 Task: Create Card Workplace Safety Training in Board Corporate Social Responsibility Campaigns to Workspace Financial Planning and Analysis. Create Card Audio Processing Review in Board Voice of Customer Analysis to Workspace Financial Planning and Analysis. Create Card Emergency Response Planning in Board Customer Feedback Management and Action Planning to Workspace Financial Planning and Analysis
Action: Mouse moved to (495, 147)
Screenshot: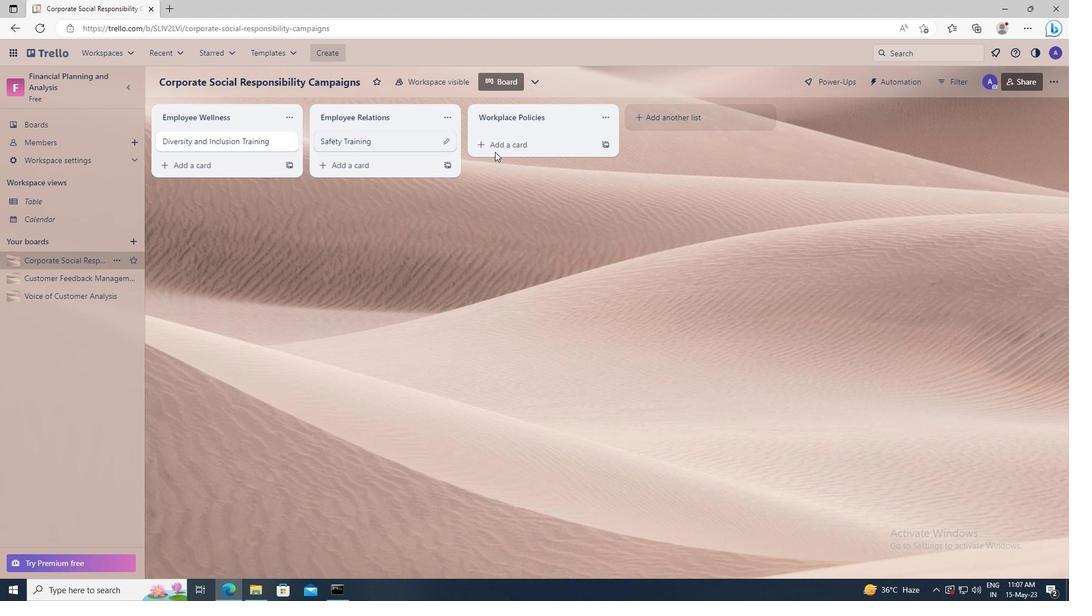 
Action: Mouse pressed left at (495, 147)
Screenshot: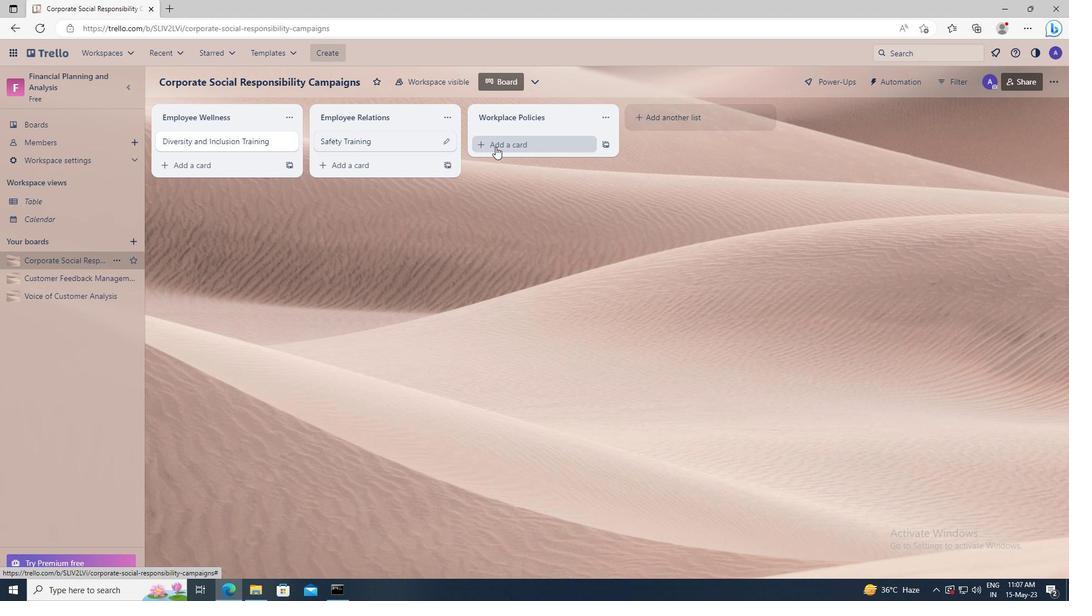 
Action: Key pressed <Key.shift>WORKPLACE<Key.space><Key.shift>SAFETY<Key.space><Key.shift>TRAINING
Screenshot: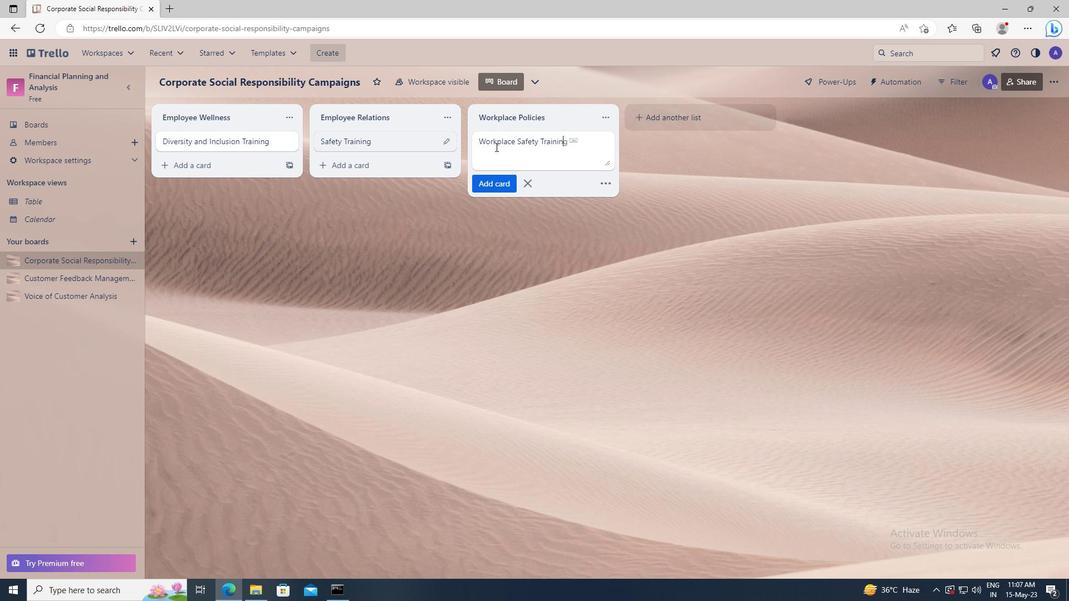 
Action: Mouse moved to (496, 182)
Screenshot: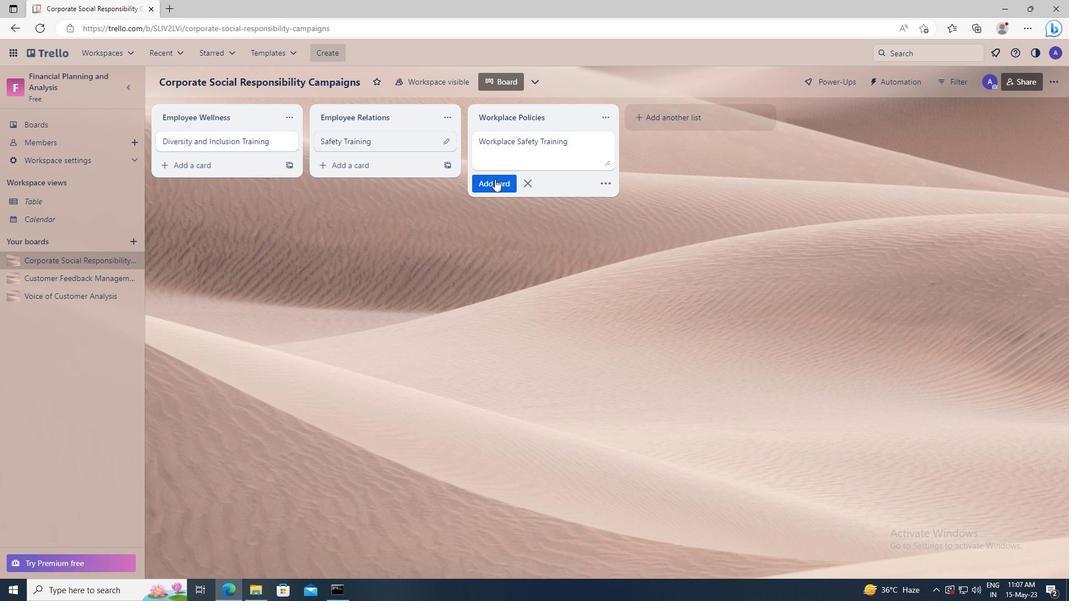 
Action: Mouse pressed left at (496, 182)
Screenshot: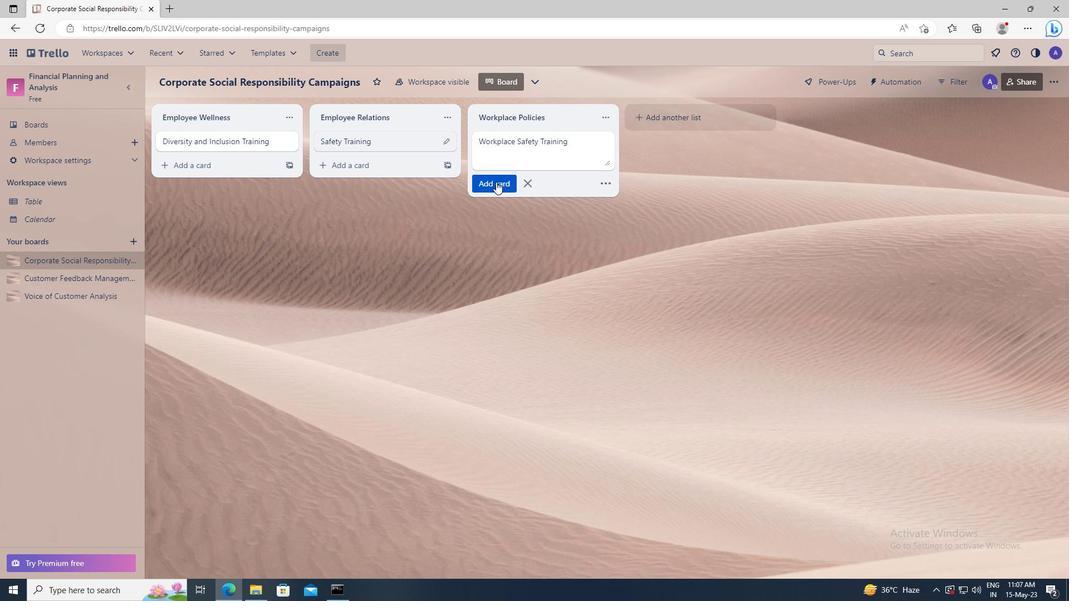 
Action: Mouse moved to (76, 296)
Screenshot: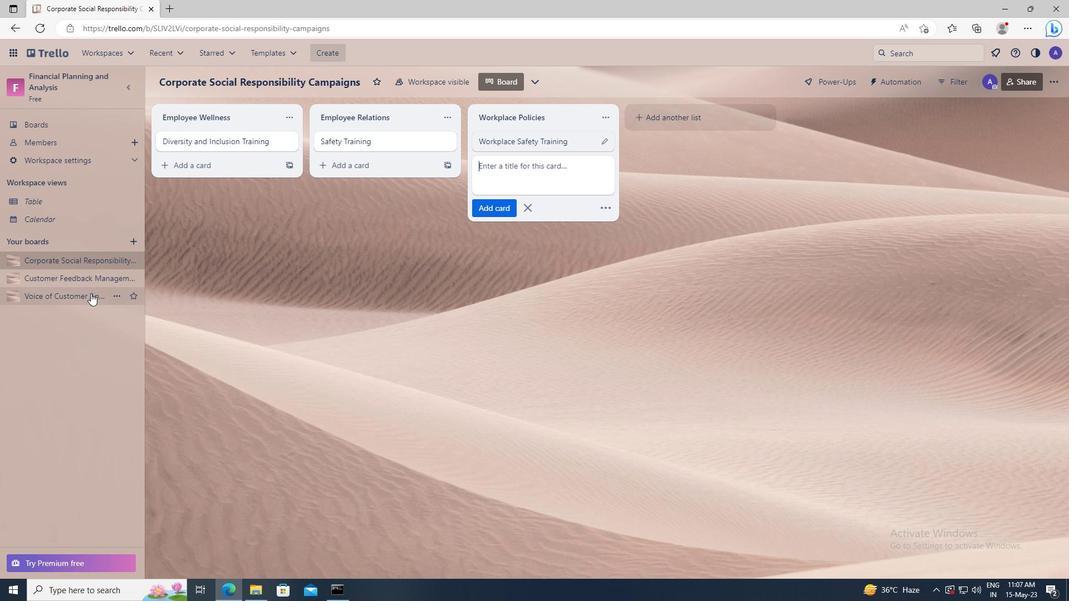 
Action: Mouse pressed left at (76, 296)
Screenshot: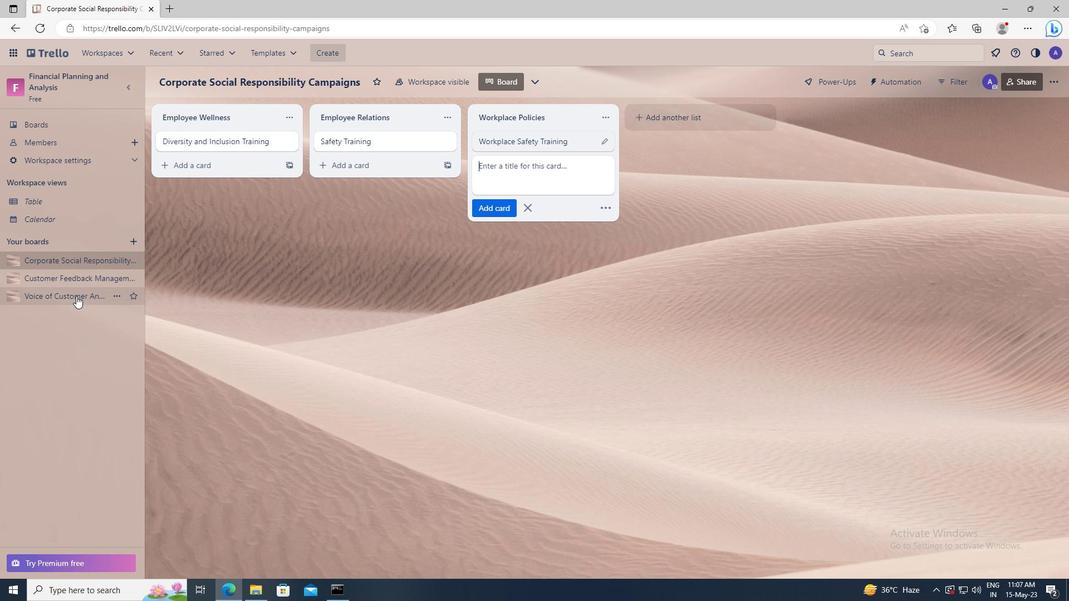 
Action: Mouse moved to (496, 146)
Screenshot: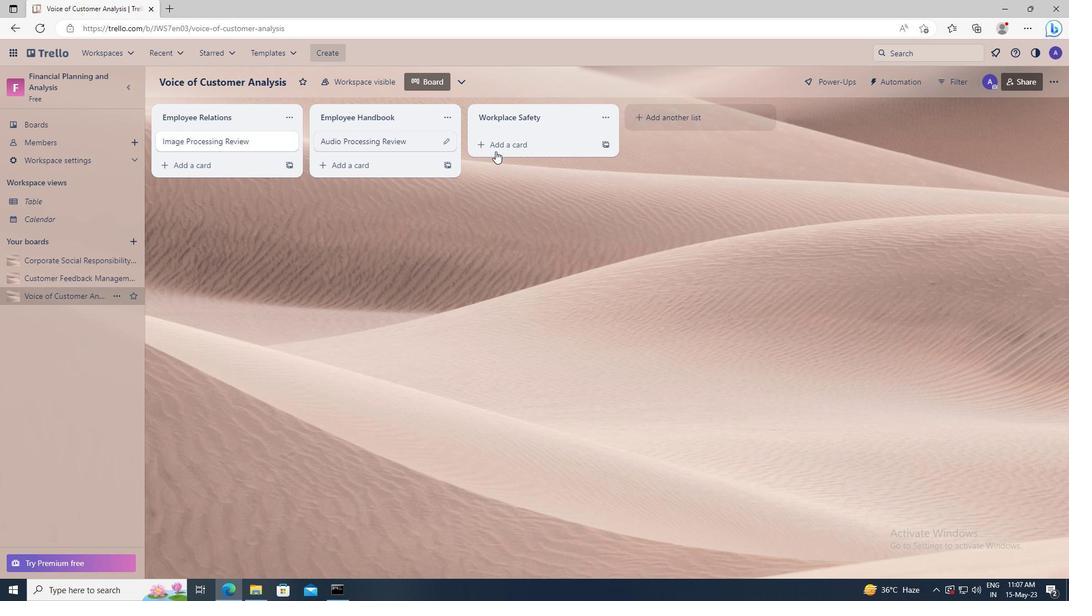 
Action: Mouse pressed left at (496, 146)
Screenshot: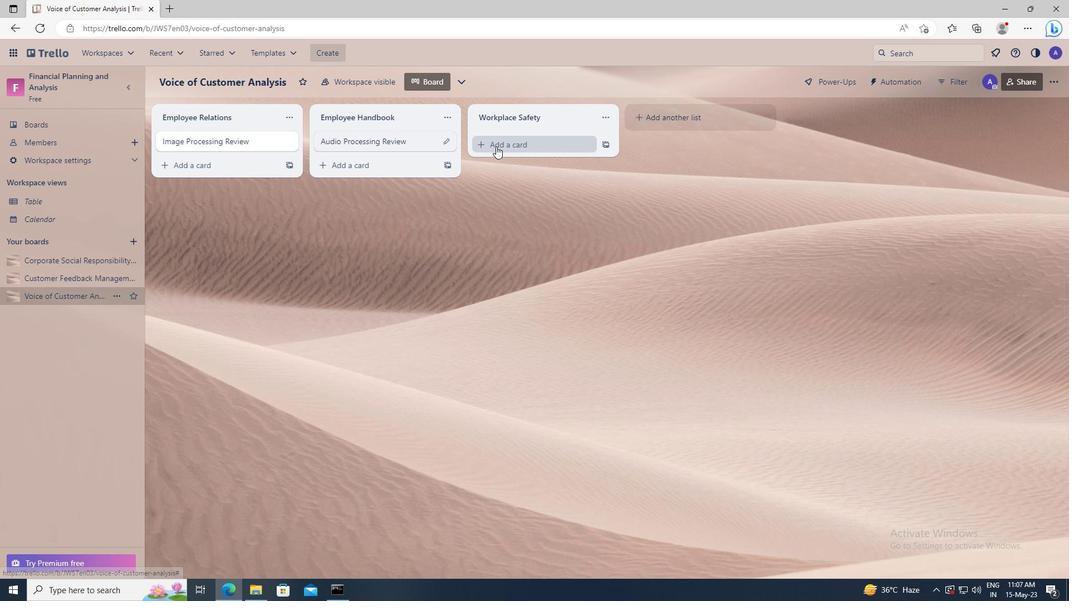 
Action: Key pressed <Key.shift>AUDIO<Key.space><Key.shift>PROCESSING<Key.space><Key.shift>REVIEW
Screenshot: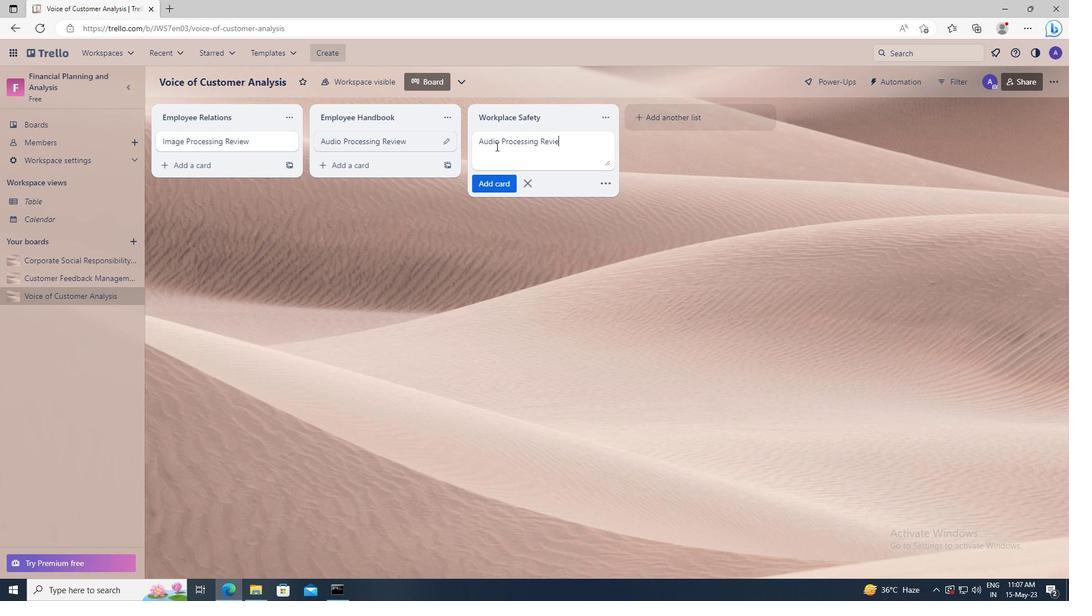 
Action: Mouse moved to (498, 186)
Screenshot: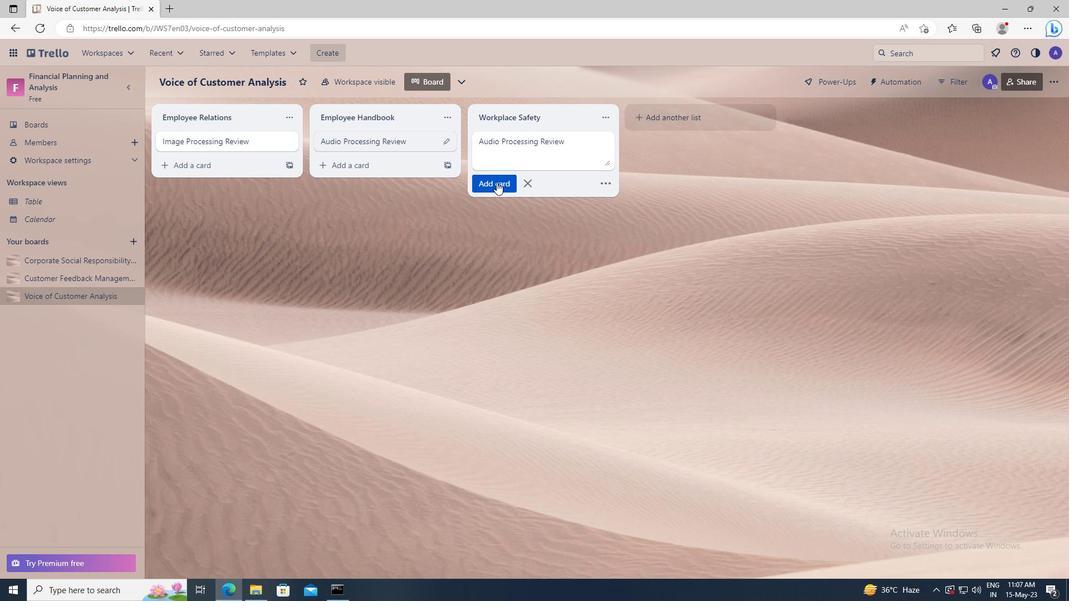 
Action: Mouse pressed left at (498, 186)
Screenshot: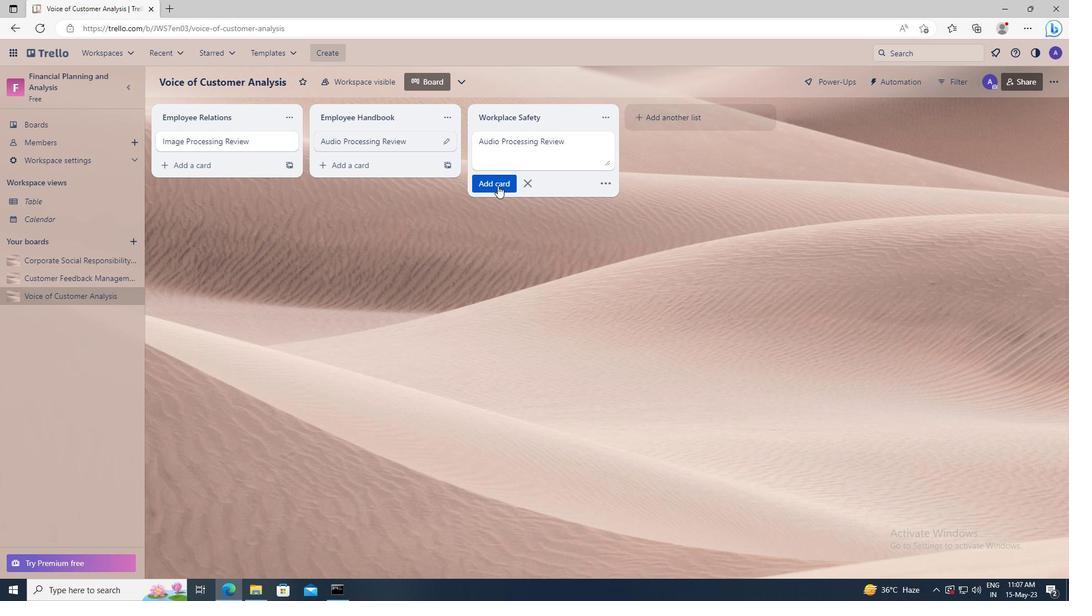 
Action: Mouse moved to (74, 279)
Screenshot: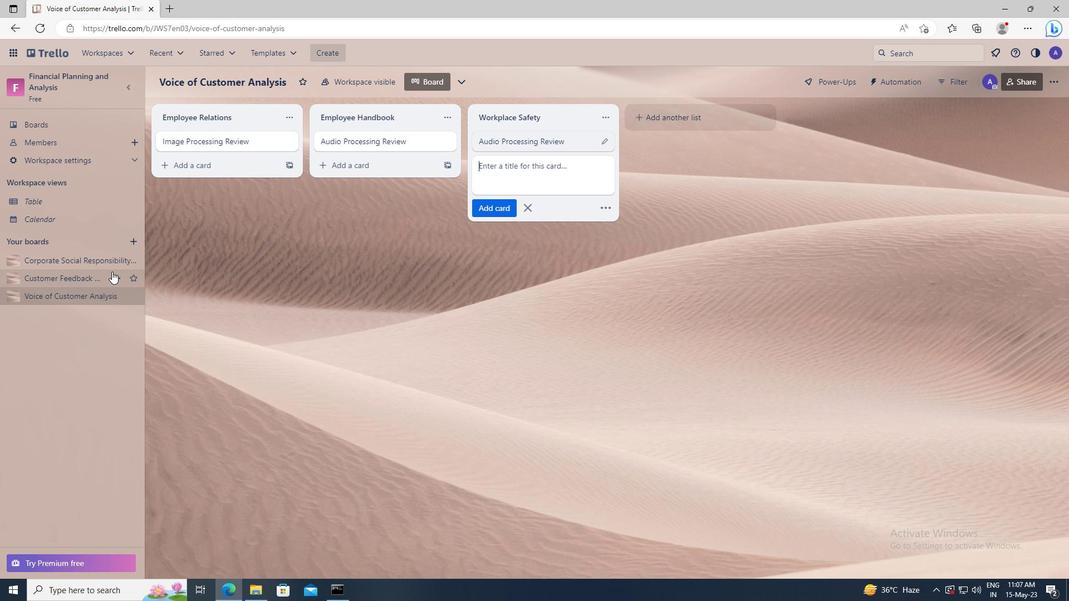 
Action: Mouse pressed left at (74, 279)
Screenshot: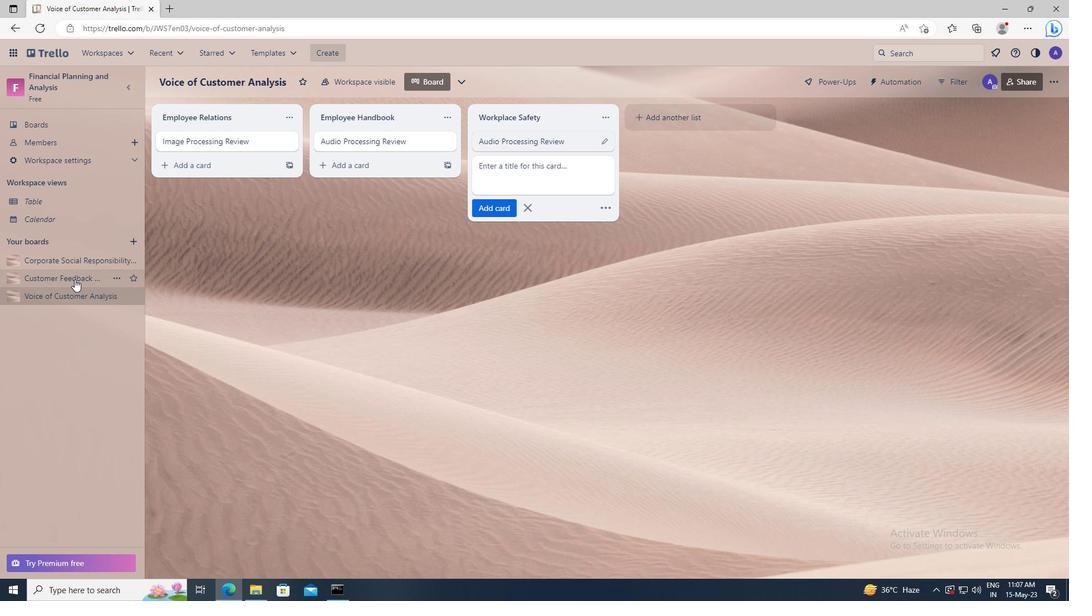 
Action: Mouse moved to (496, 147)
Screenshot: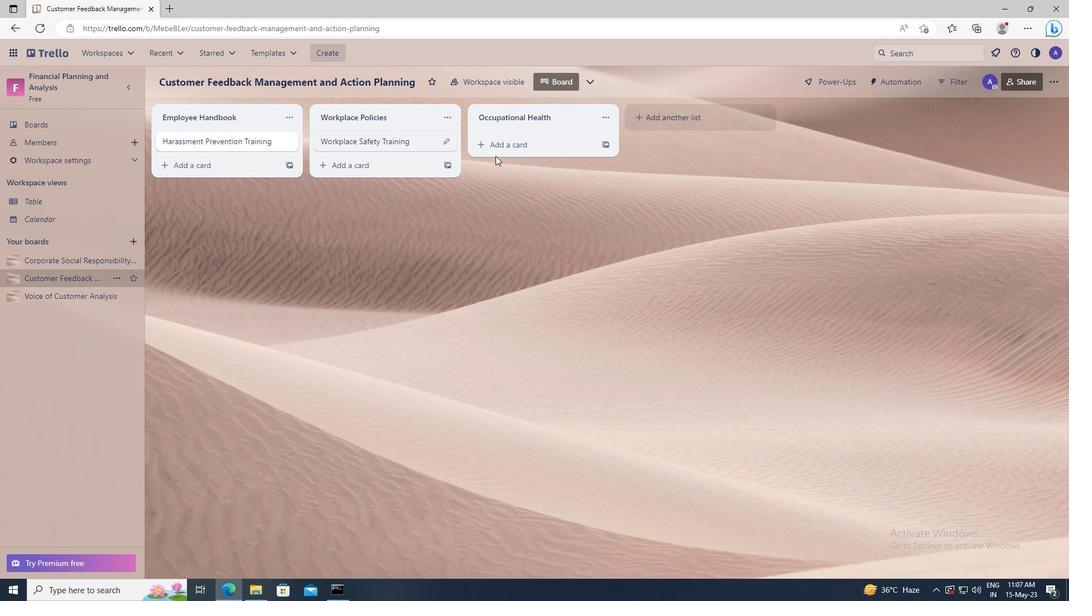 
Action: Mouse pressed left at (496, 147)
Screenshot: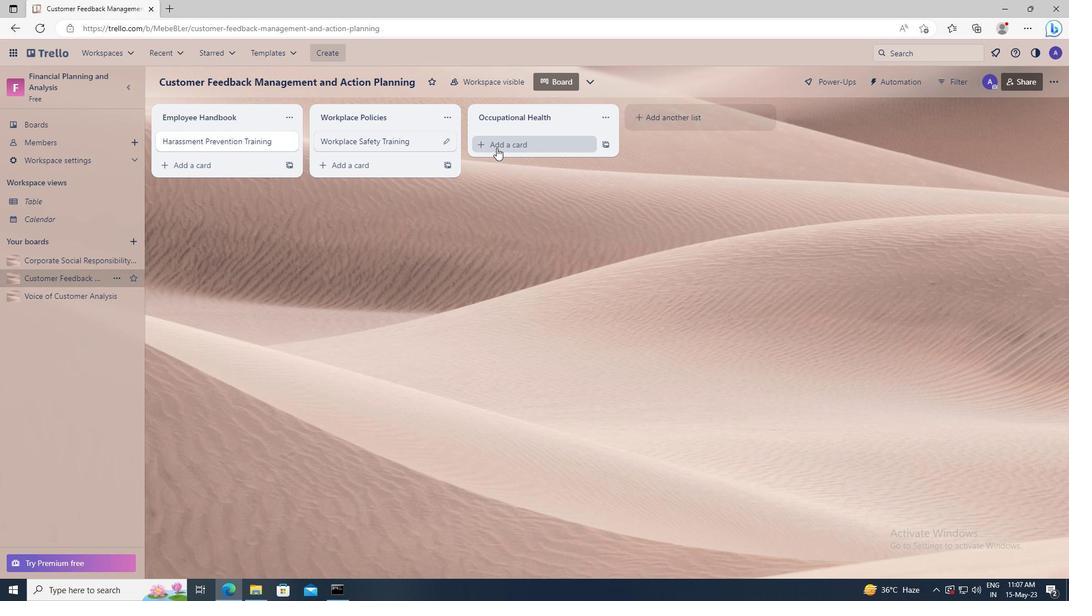 
Action: Key pressed <Key.shift>EMERGENCT<Key.backspace>Y<Key.space><Key.shift>RESPONSE<Key.space><Key.shift>PLANNING
Screenshot: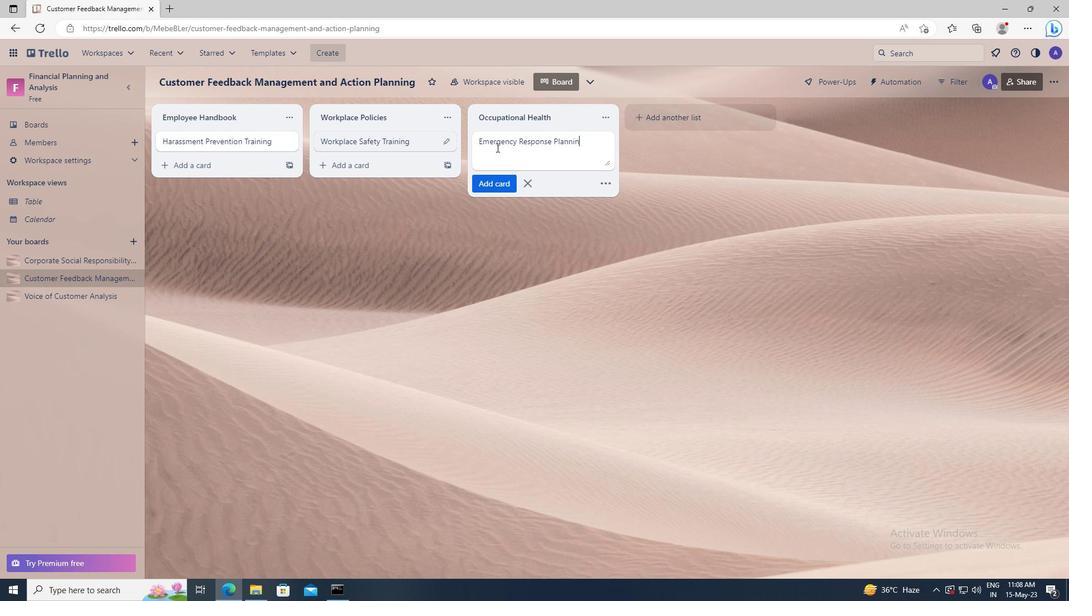 
Action: Mouse moved to (494, 186)
Screenshot: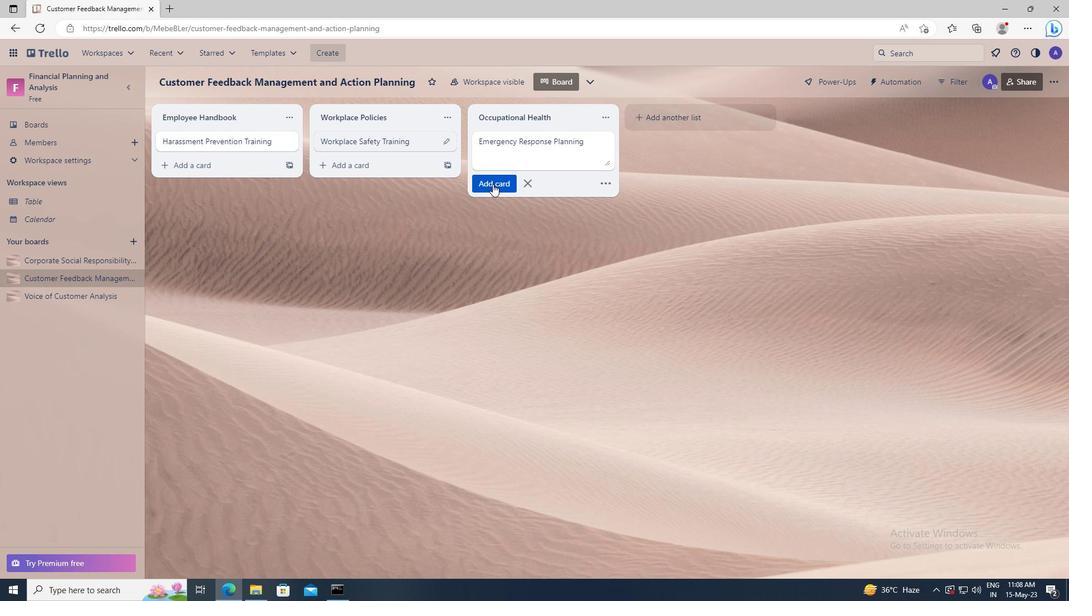 
Action: Mouse pressed left at (494, 186)
Screenshot: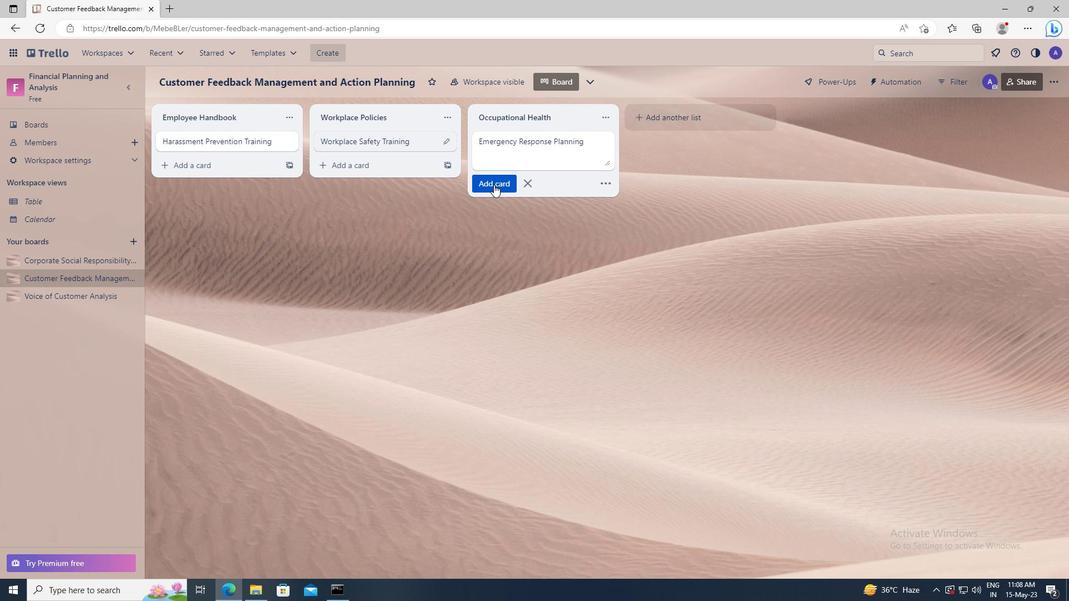 
Action: Mouse moved to (495, 186)
Screenshot: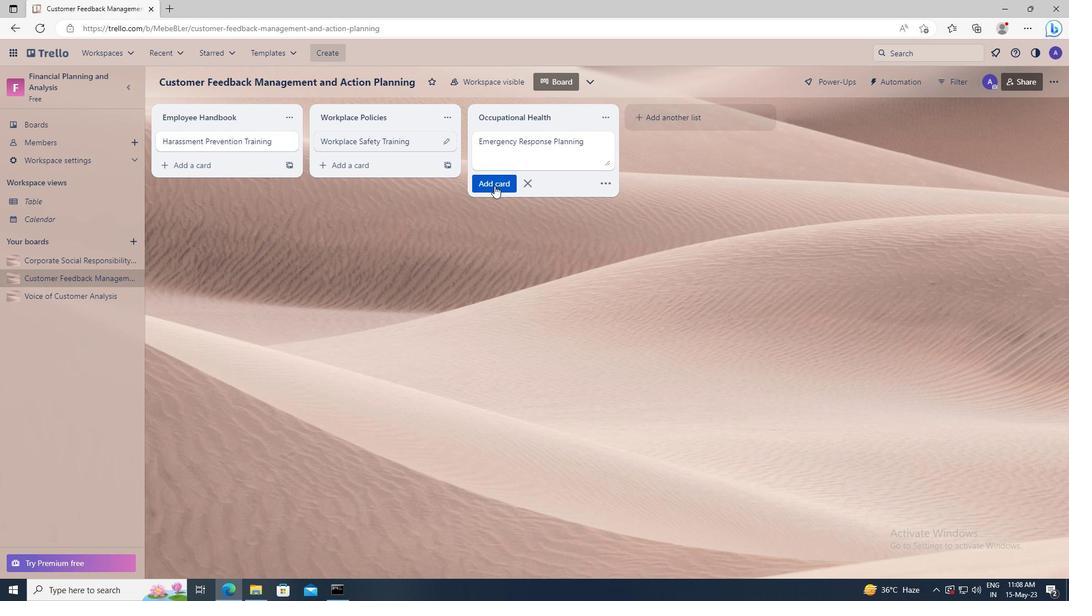 
